 Task: Go to the defination.
Action: Mouse moved to (148, 105)
Screenshot: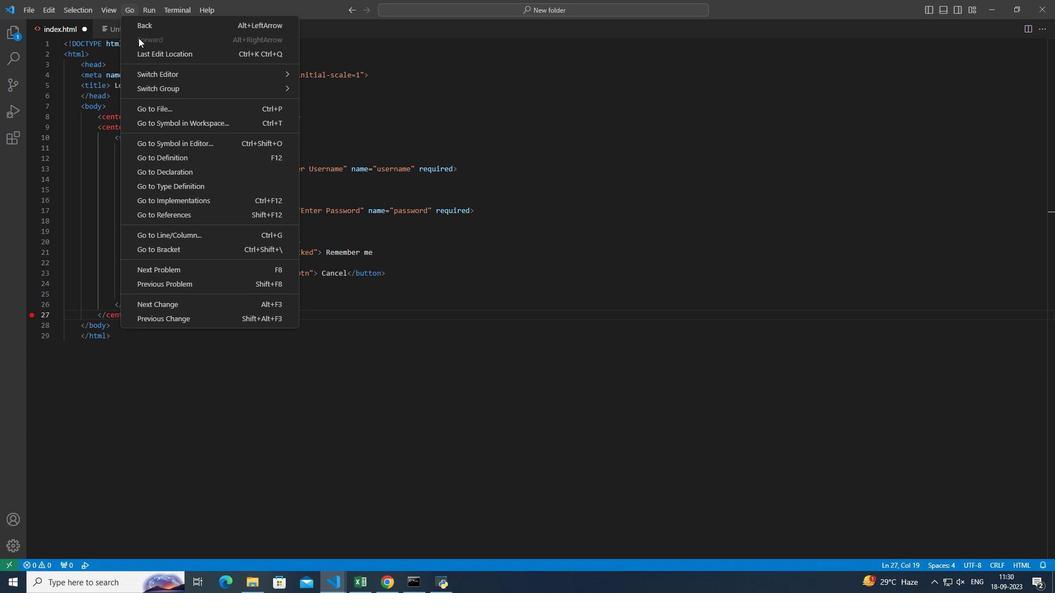 
Action: Mouse pressed left at (148, 105)
Screenshot: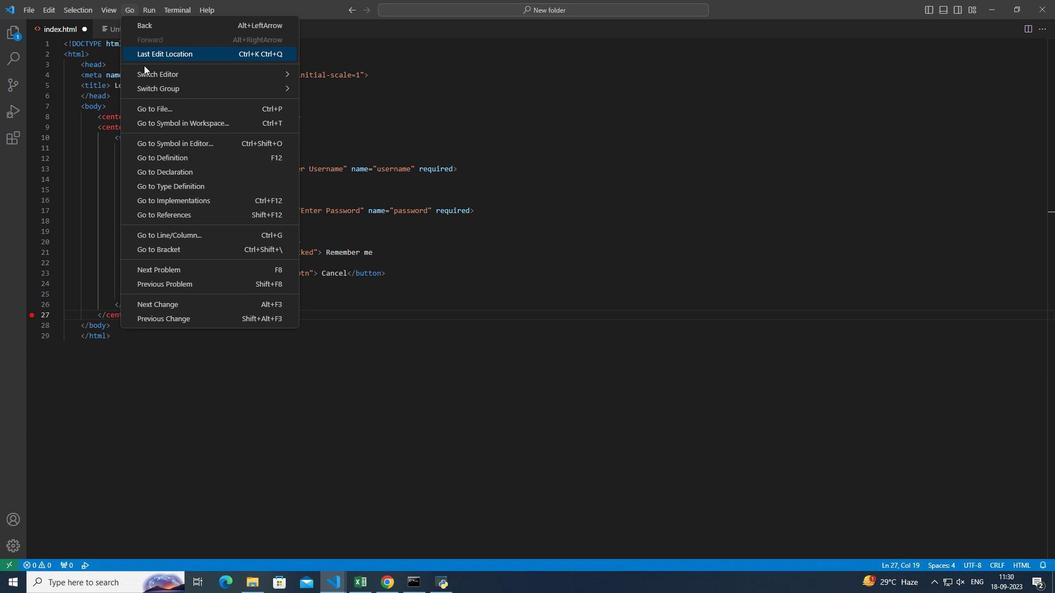 
Action: Mouse moved to (211, 185)
Screenshot: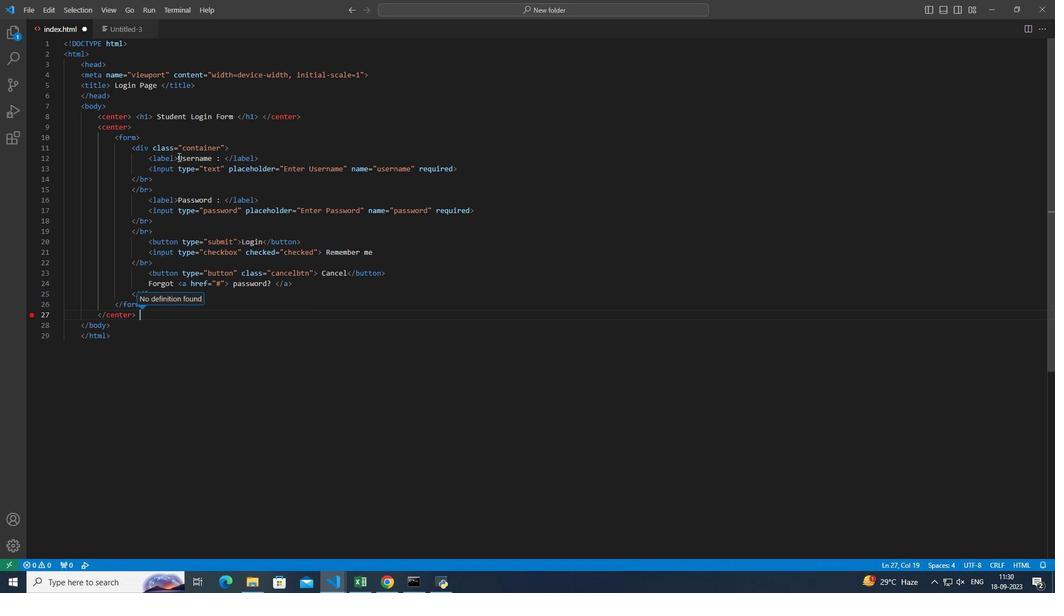 
Action: Mouse pressed left at (211, 185)
Screenshot: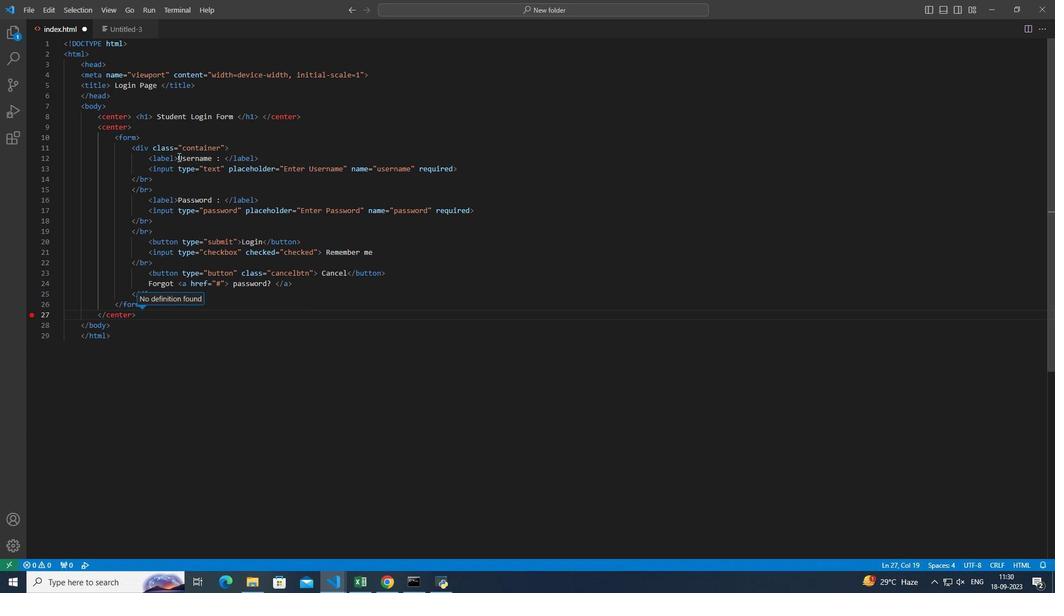 
Action: Mouse moved to (337, 258)
Screenshot: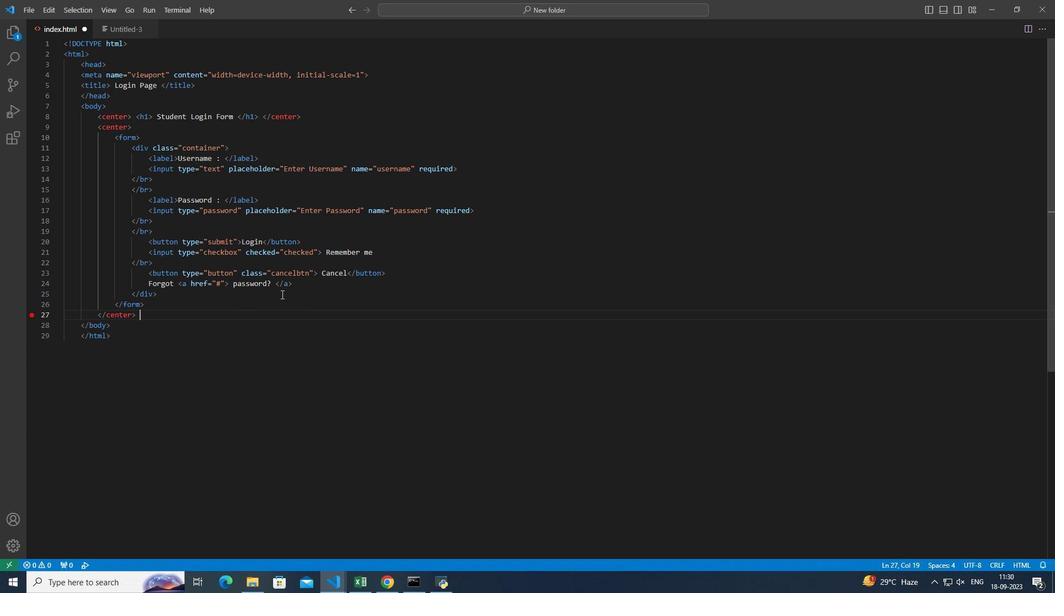 
